 Task: Reply to email with the signature Cole Ward with the subject 'Request for a trial' from softage.1@softage.net with the message 'Please let me know if you require any additional resources to complete the project.'
Action: Mouse moved to (963, 247)
Screenshot: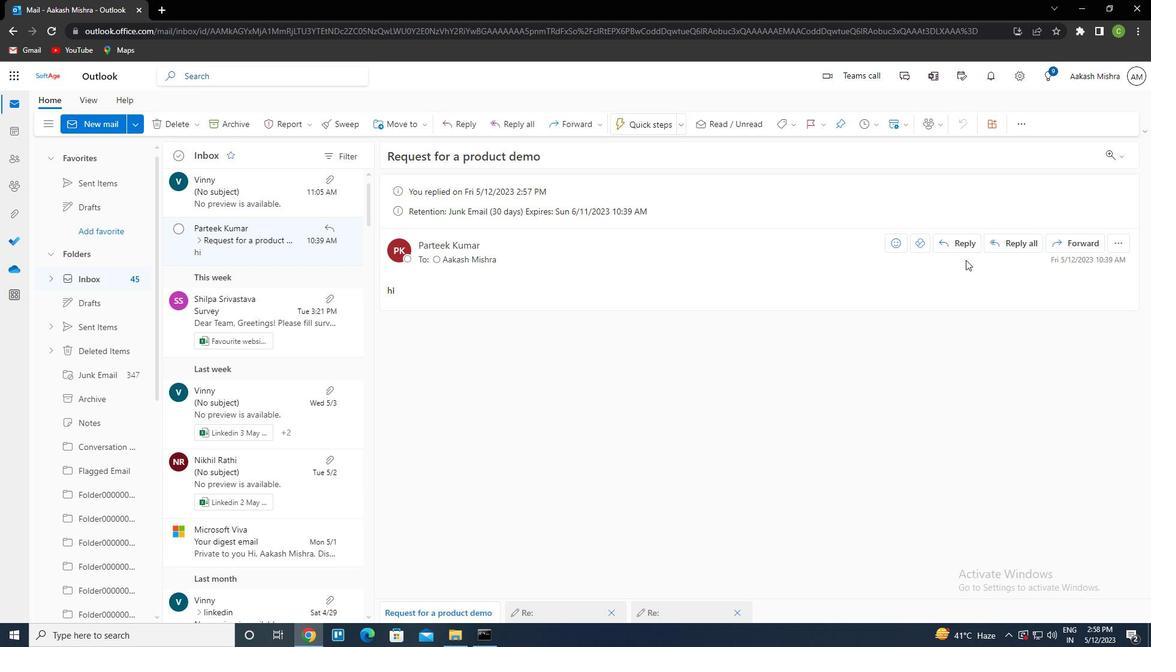 
Action: Mouse pressed left at (963, 247)
Screenshot: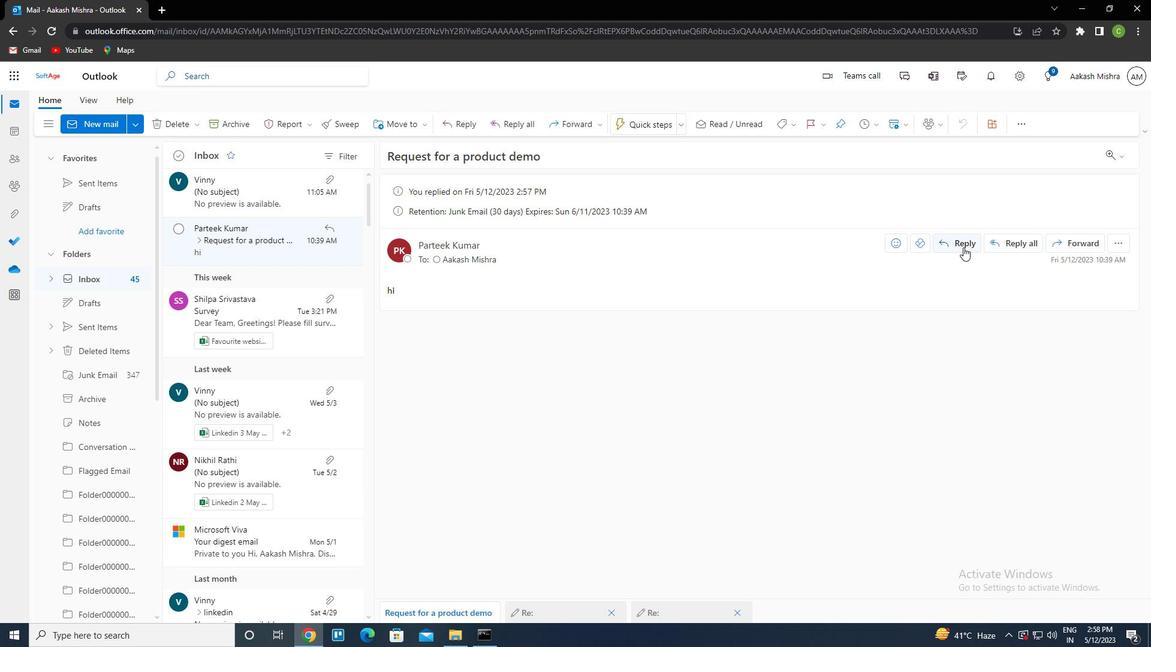 
Action: Mouse moved to (780, 124)
Screenshot: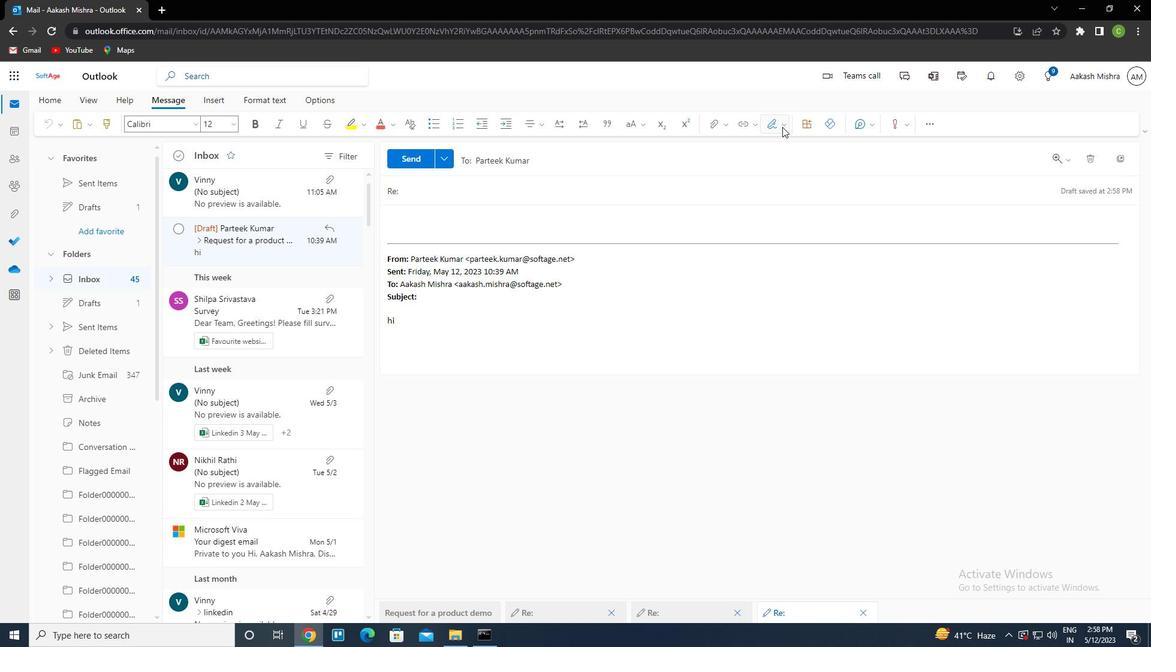 
Action: Mouse pressed left at (780, 124)
Screenshot: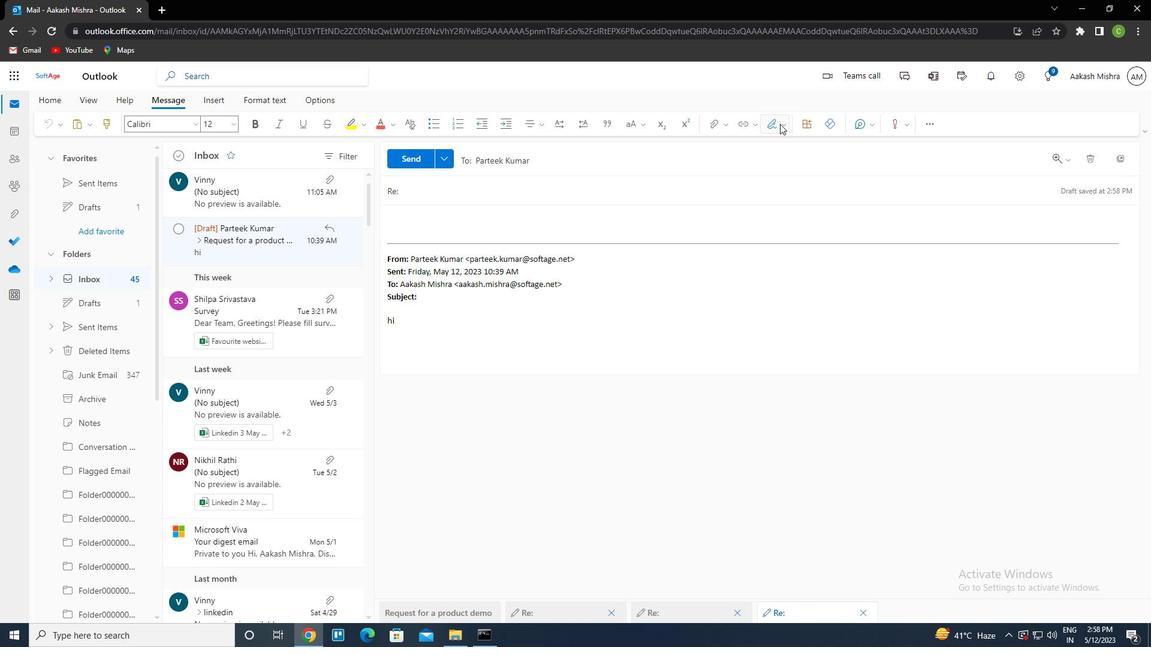 
Action: Mouse moved to (763, 170)
Screenshot: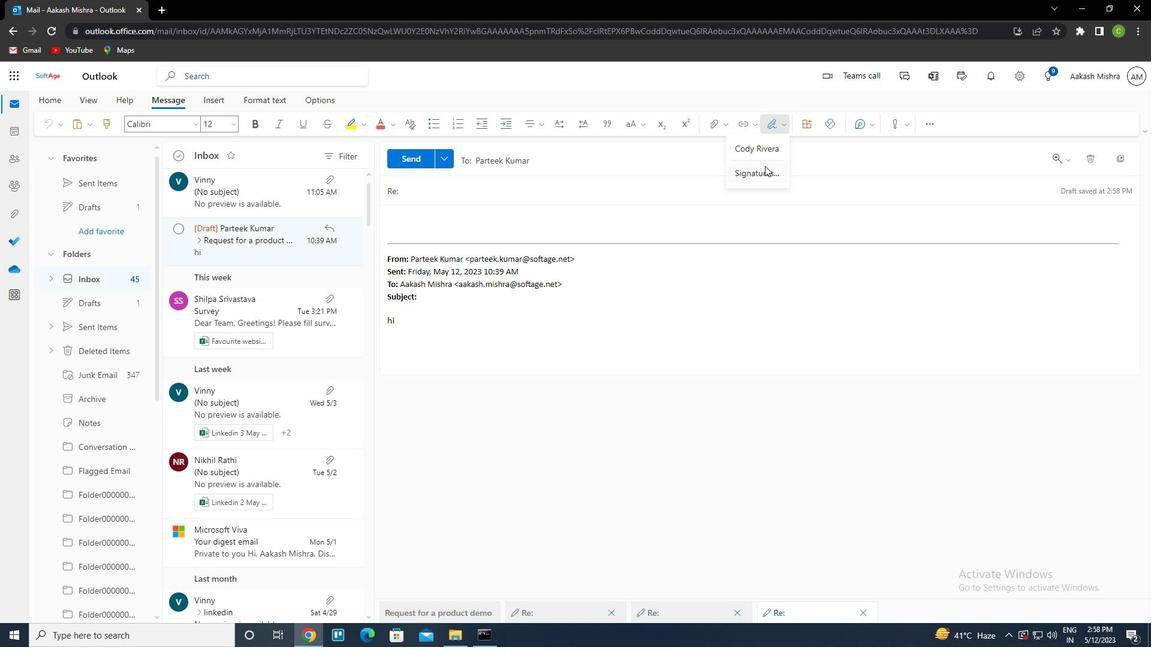 
Action: Mouse pressed left at (763, 170)
Screenshot: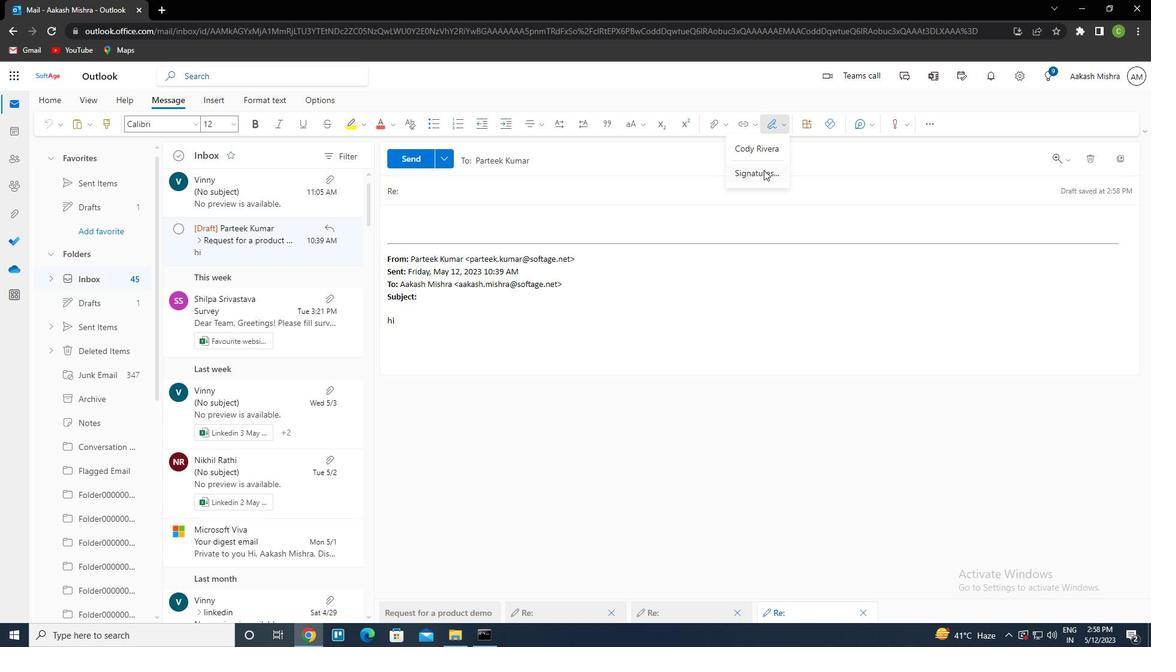
Action: Mouse moved to (800, 220)
Screenshot: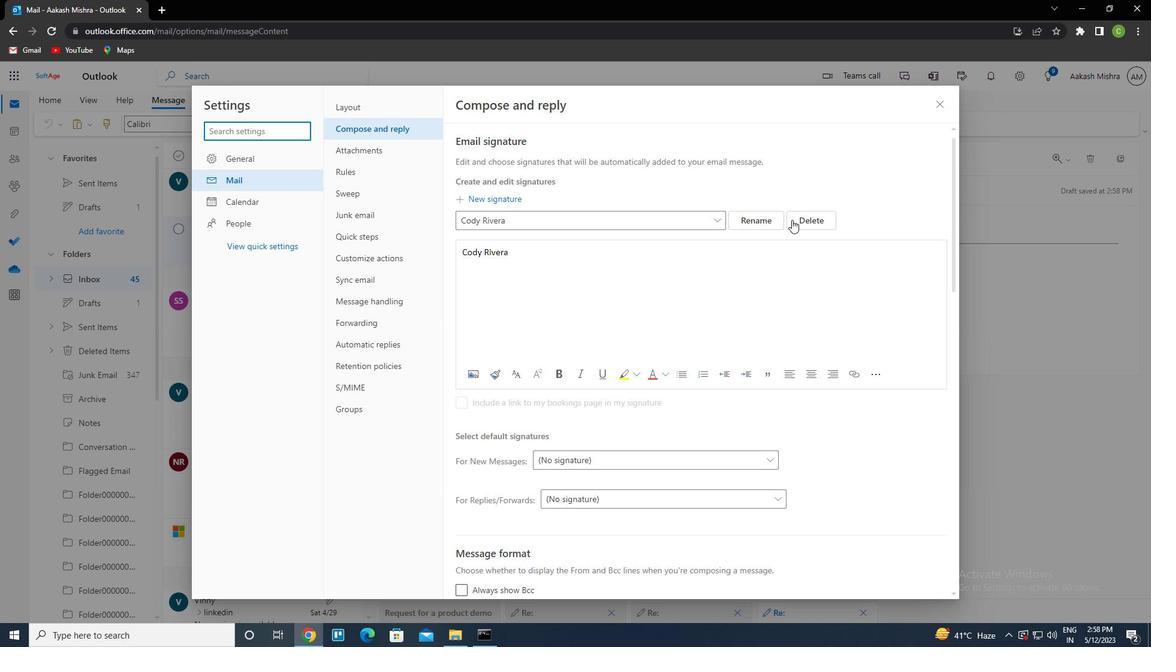 
Action: Mouse pressed left at (800, 220)
Screenshot: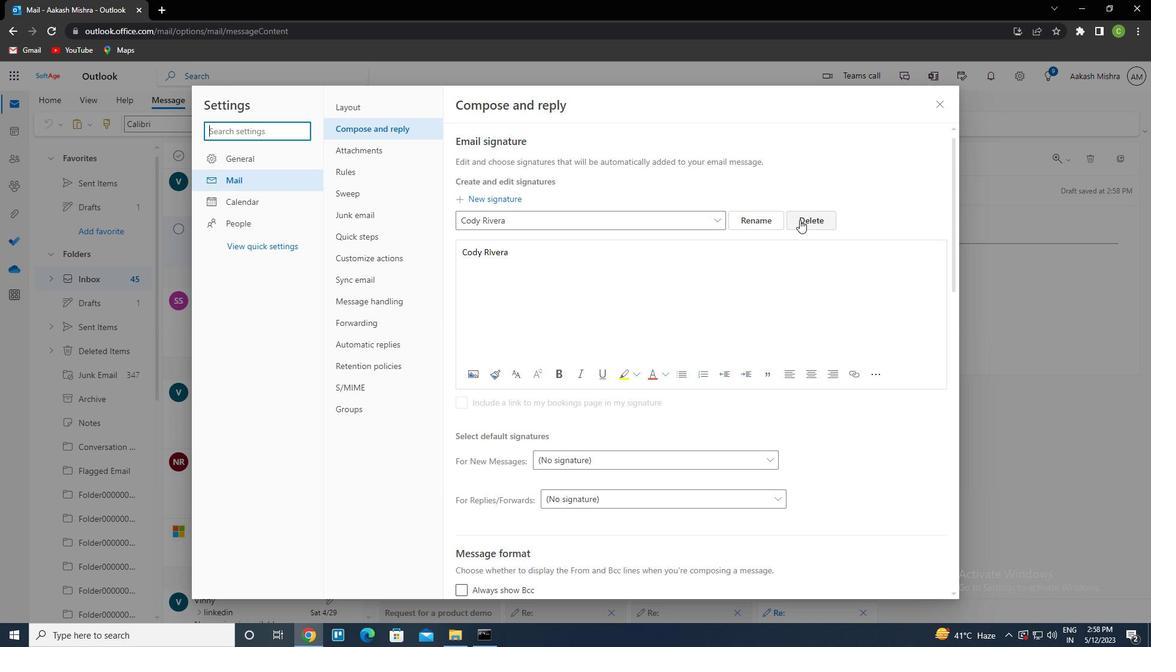 
Action: Mouse moved to (641, 224)
Screenshot: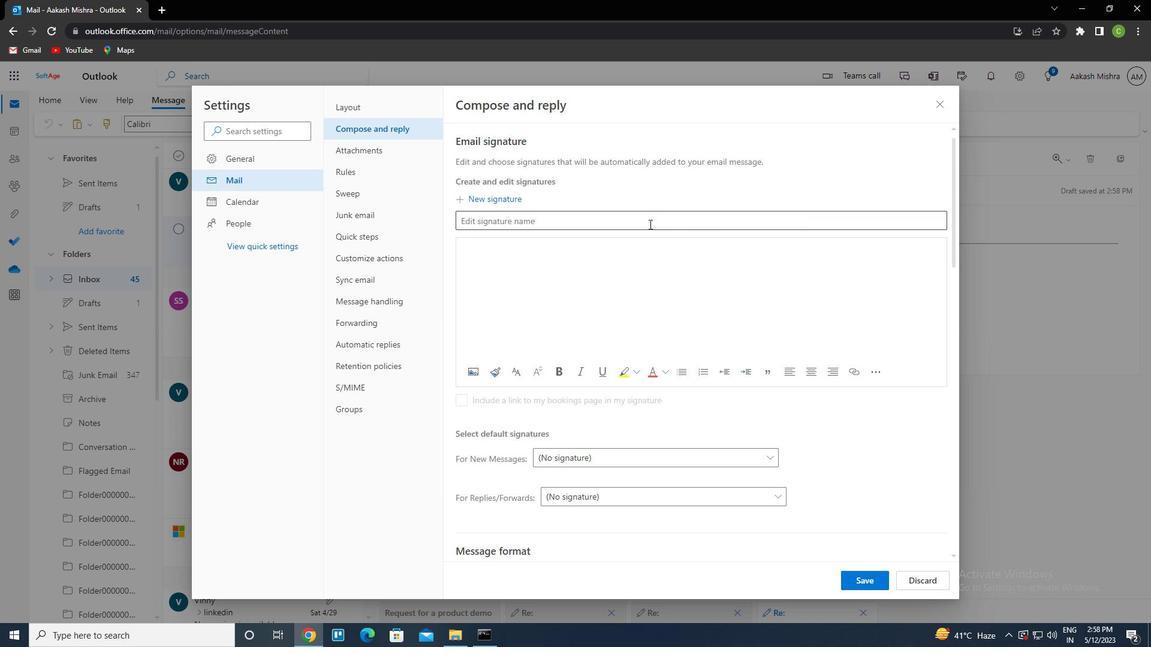 
Action: Mouse pressed left at (641, 224)
Screenshot: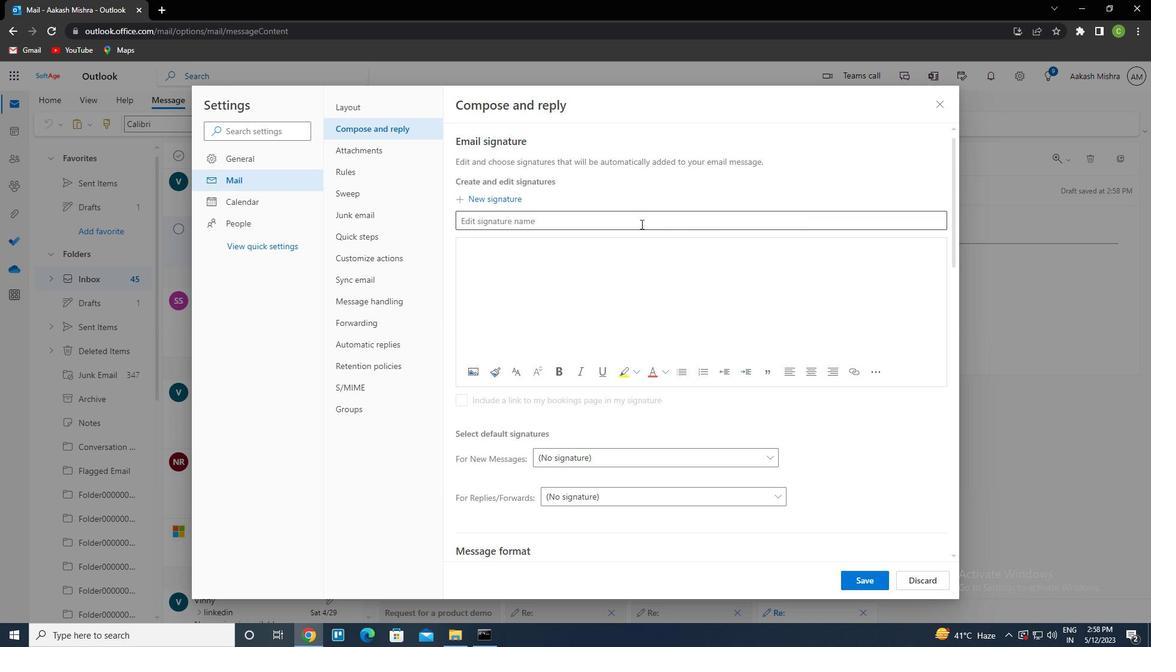 
Action: Mouse pressed left at (641, 224)
Screenshot: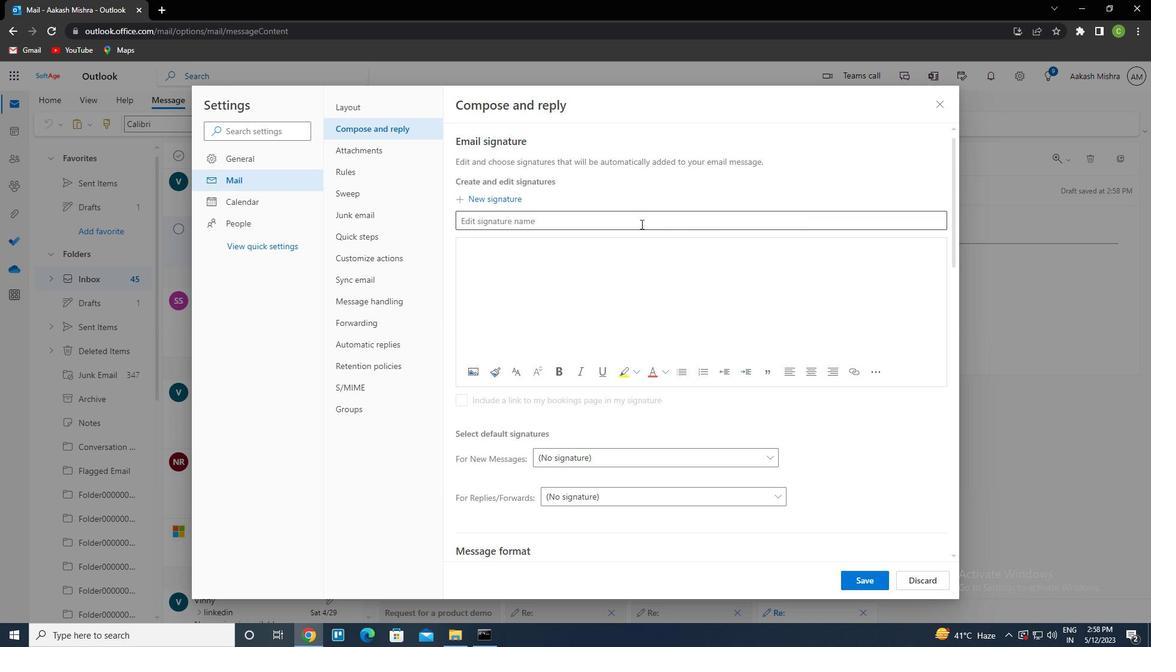 
Action: Key pressed <Key.caps_lock>c<Key.caps_lock>ole<Key.space>ward<Key.tab><Key.caps_lock>c<Key.caps_lock>ole<Key.space>ward
Screenshot: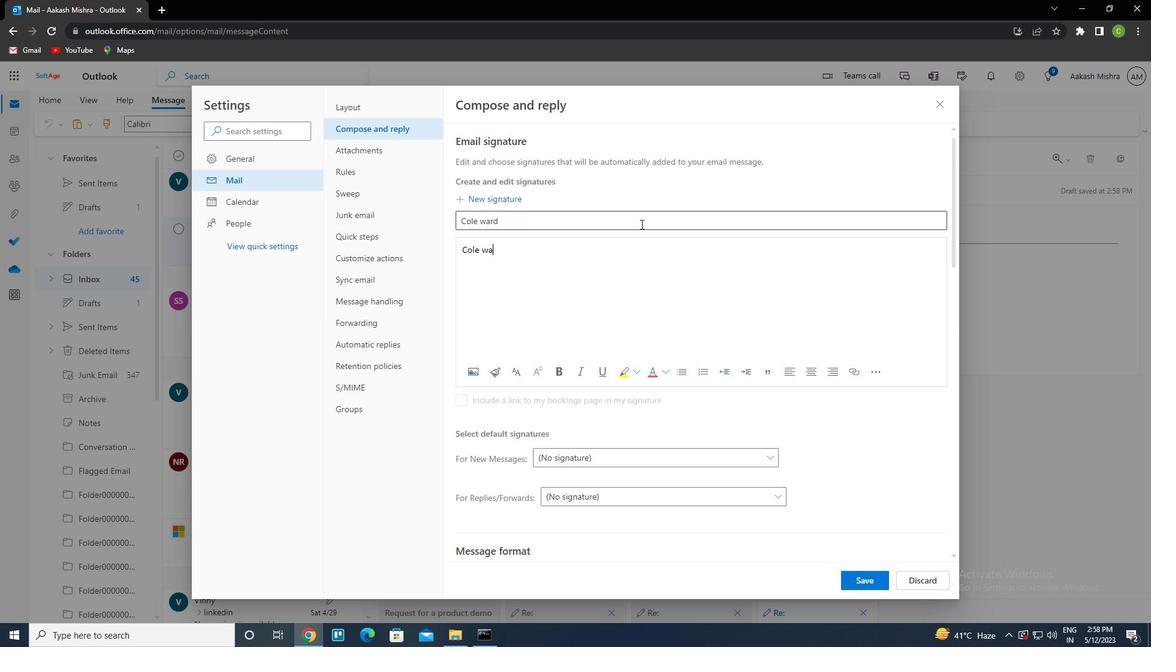 
Action: Mouse moved to (866, 586)
Screenshot: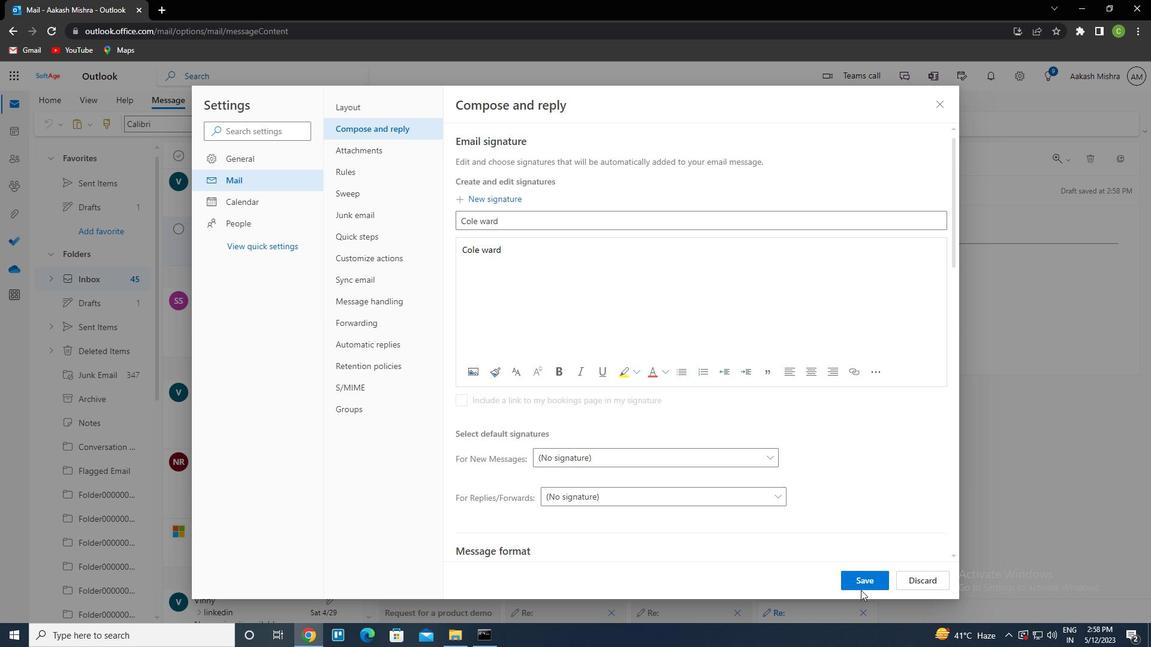 
Action: Mouse pressed left at (866, 586)
Screenshot: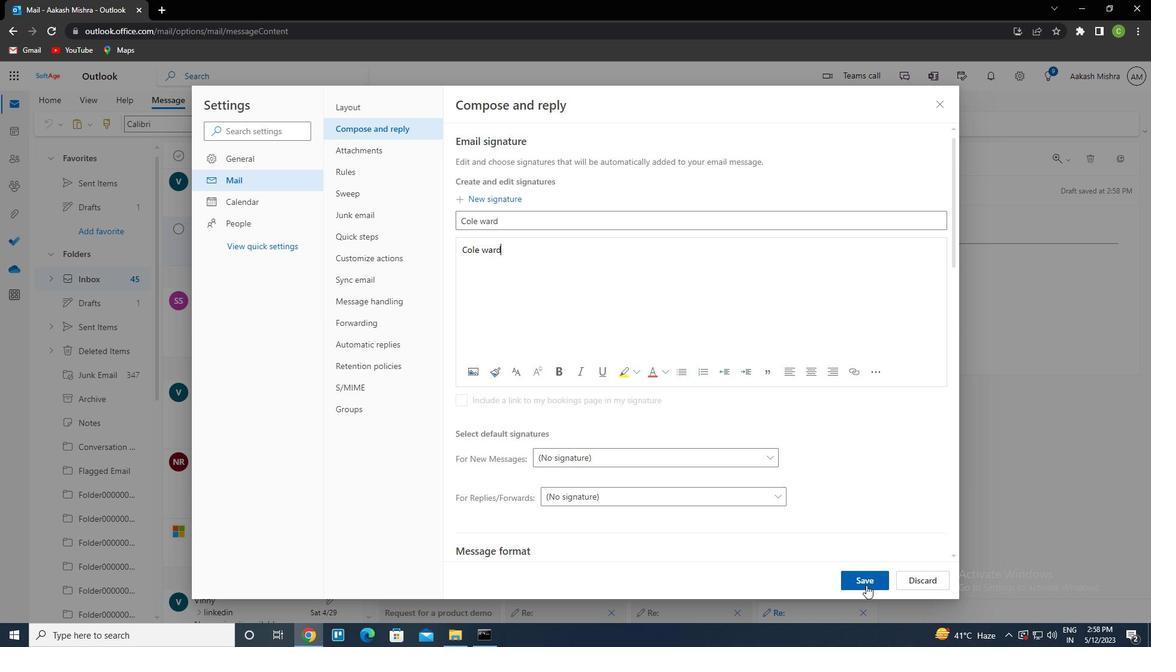 
Action: Mouse moved to (940, 107)
Screenshot: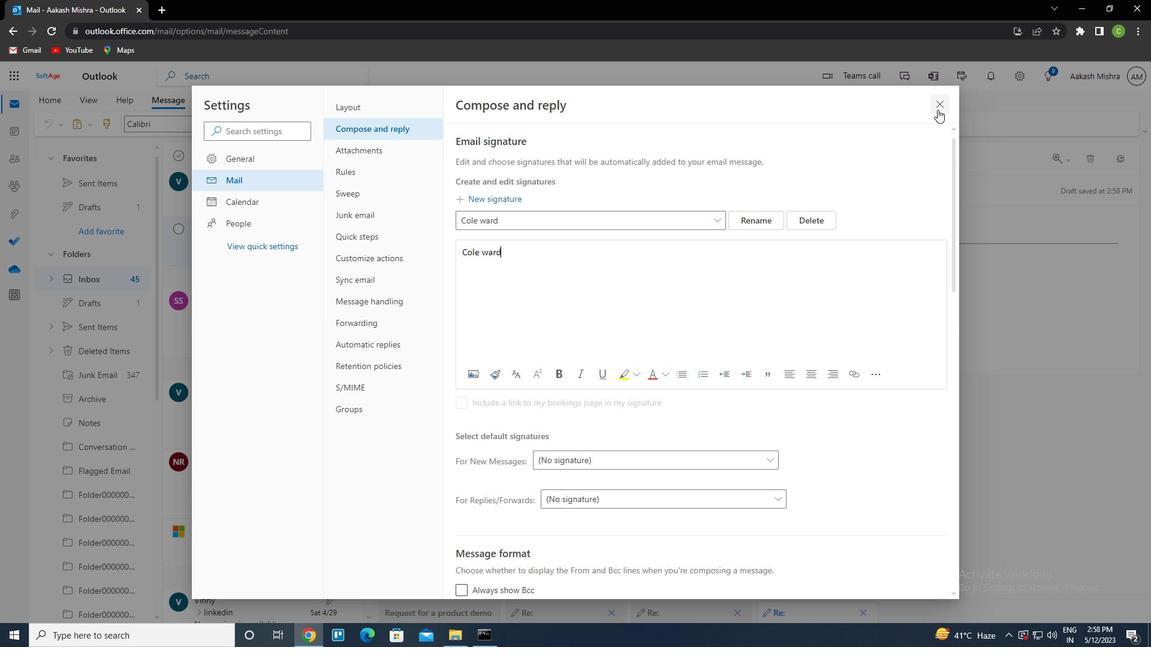 
Action: Mouse pressed left at (940, 107)
Screenshot: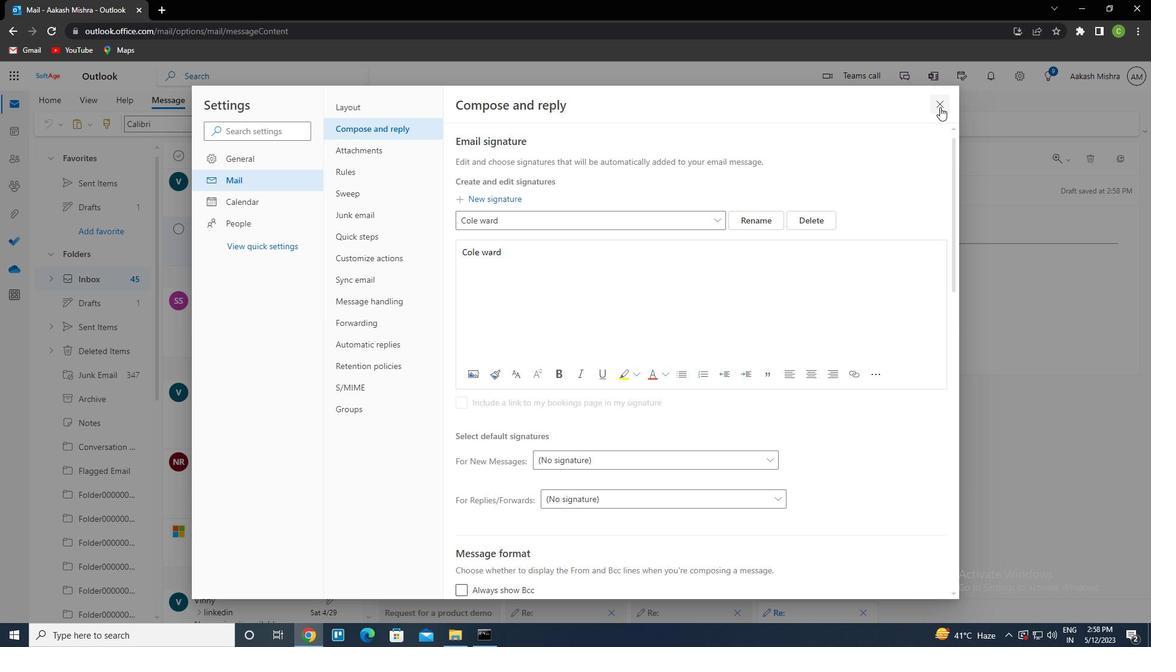 
Action: Mouse moved to (767, 119)
Screenshot: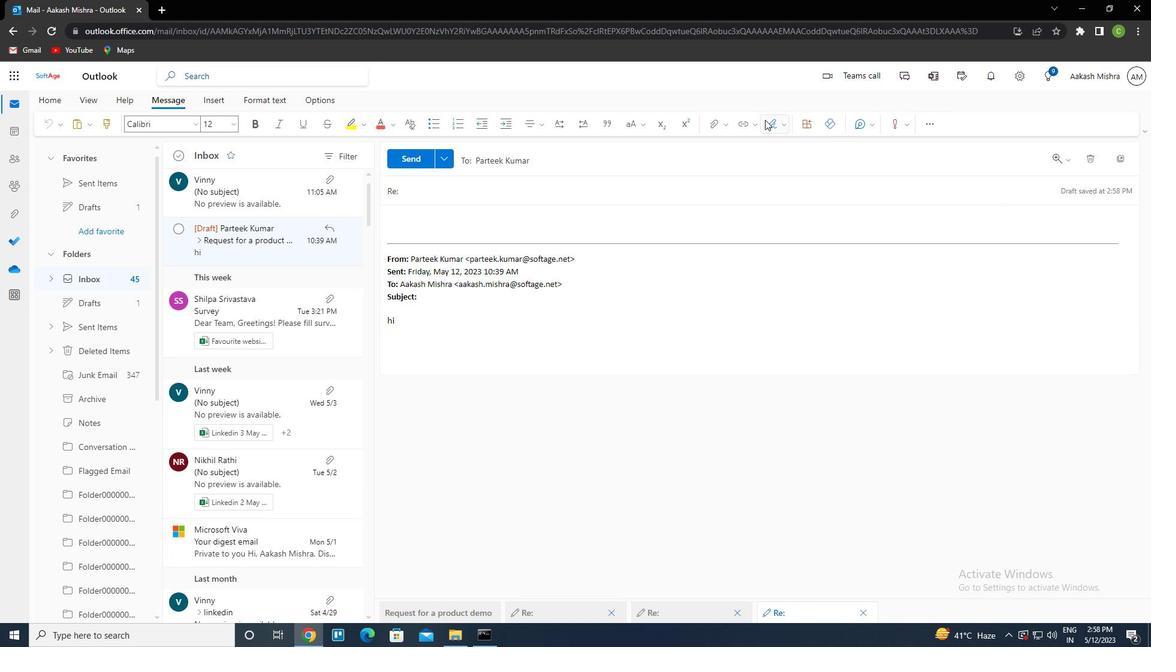 
Action: Mouse pressed left at (767, 119)
Screenshot: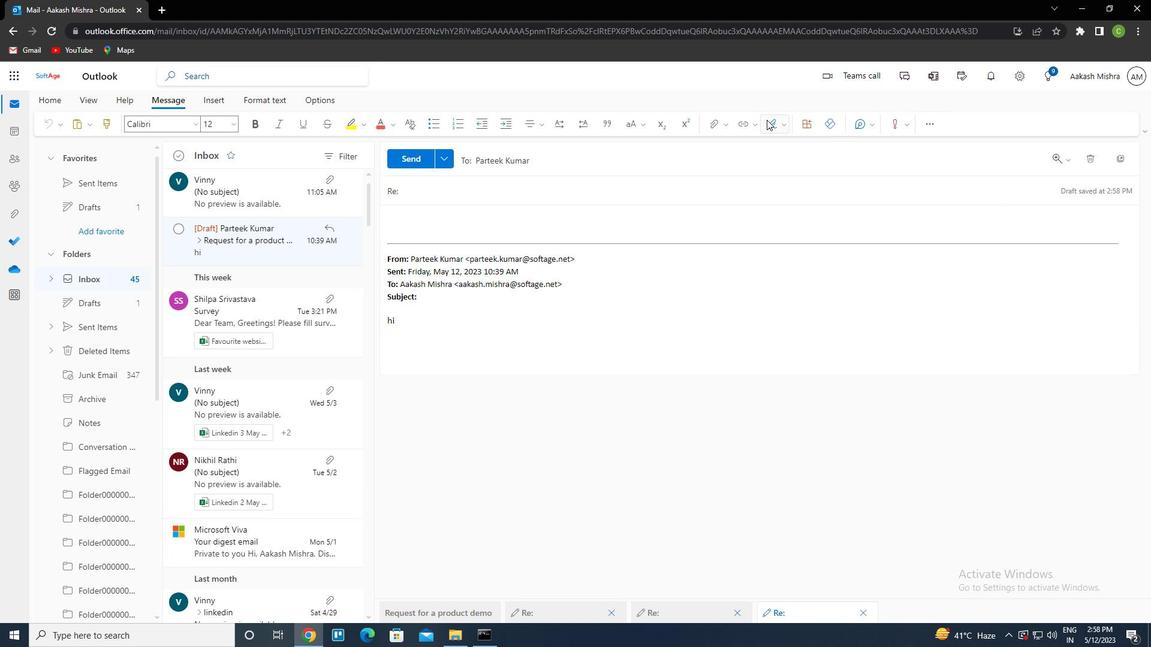 
Action: Mouse moved to (774, 145)
Screenshot: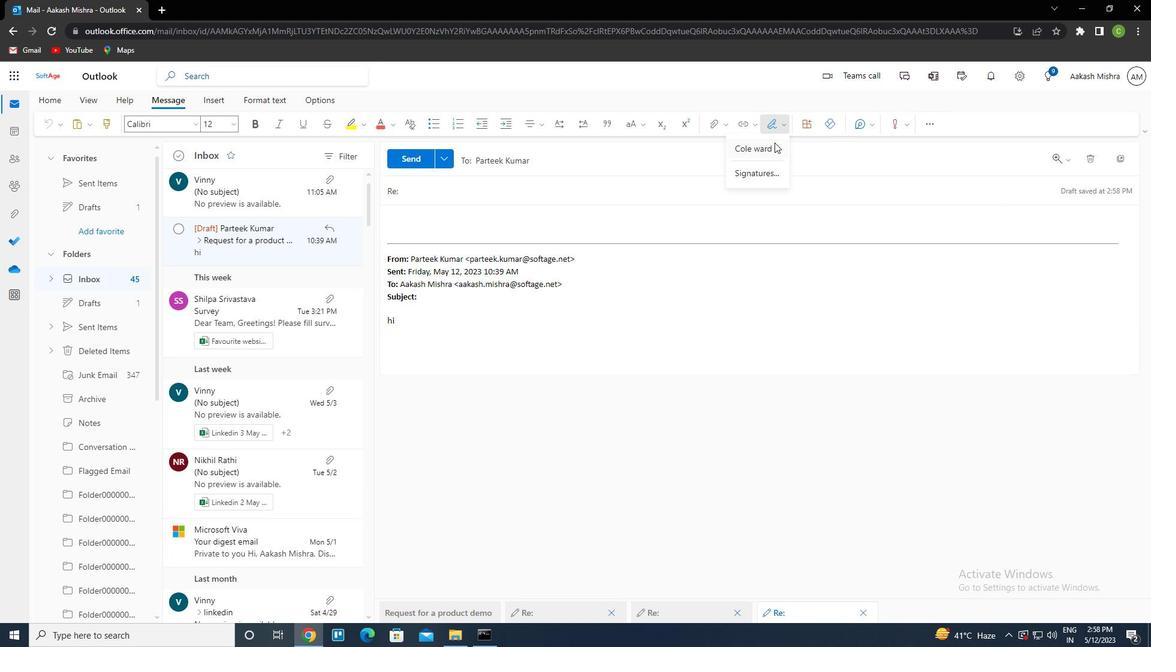 
Action: Mouse pressed left at (774, 145)
Screenshot: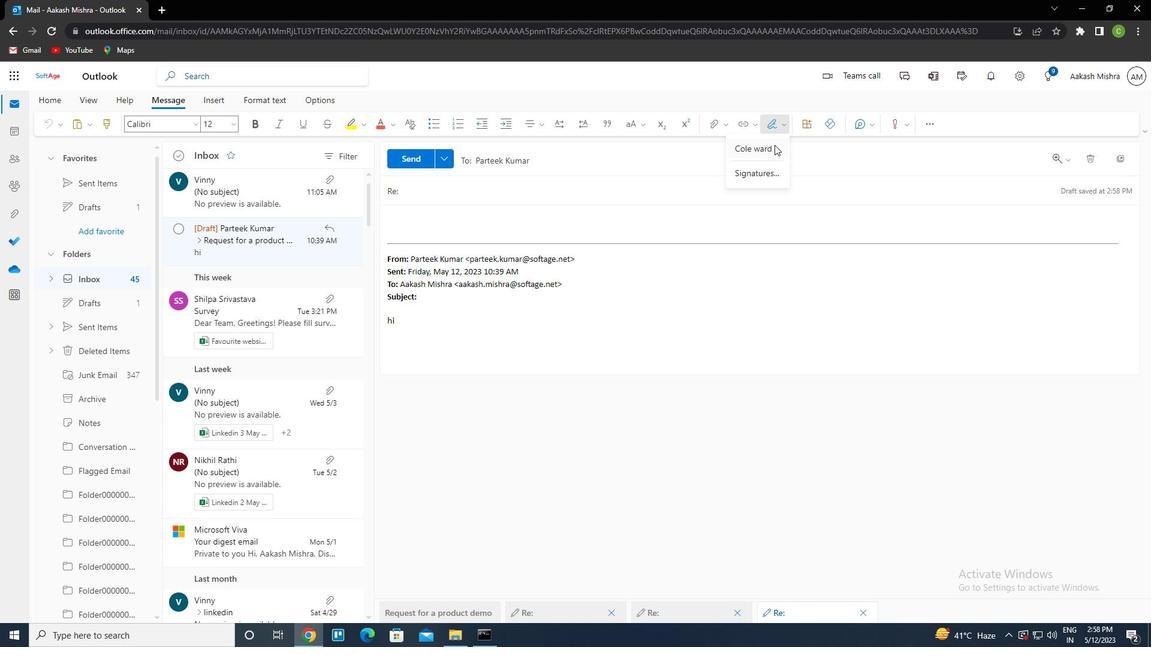 
Action: Mouse moved to (414, 195)
Screenshot: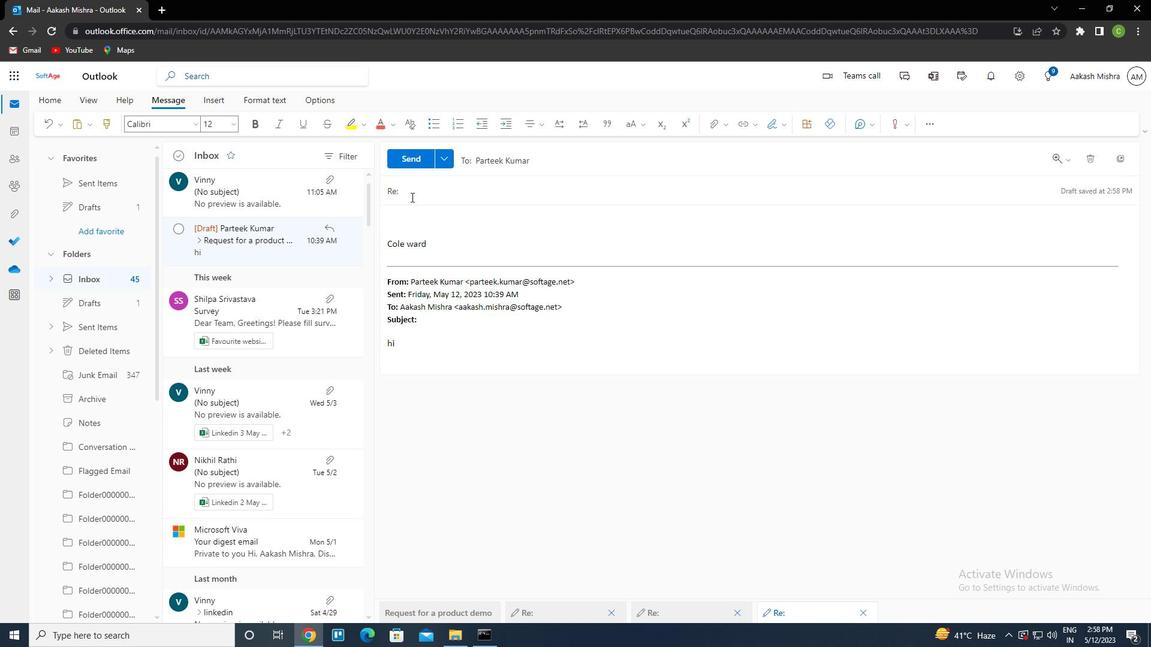 
Action: Mouse pressed left at (414, 195)
Screenshot: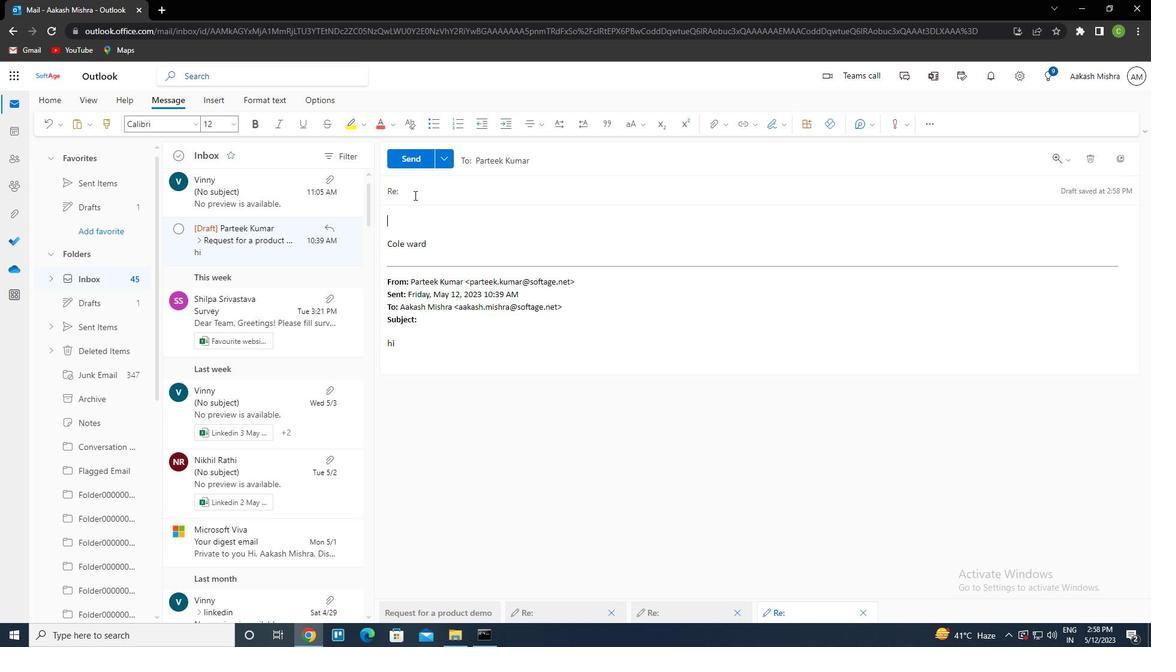
Action: Key pressed <Key.caps_lock>r<Key.caps_lock>equest<Key.space>for<Key.space>a<Key.space>trail<Key.tab><Key.caps_lock>p<Key.caps_lock>lease<Key.space>let<Key.space>me<Key.space>know<Key.space>if<Key.space>w<Key.backspace>you<Key.space>require<Key.space>any<Key.space>additional<Key.space>resources<Key.space>to<Key.space>complete<Key.space>the<Key.space>project
Screenshot: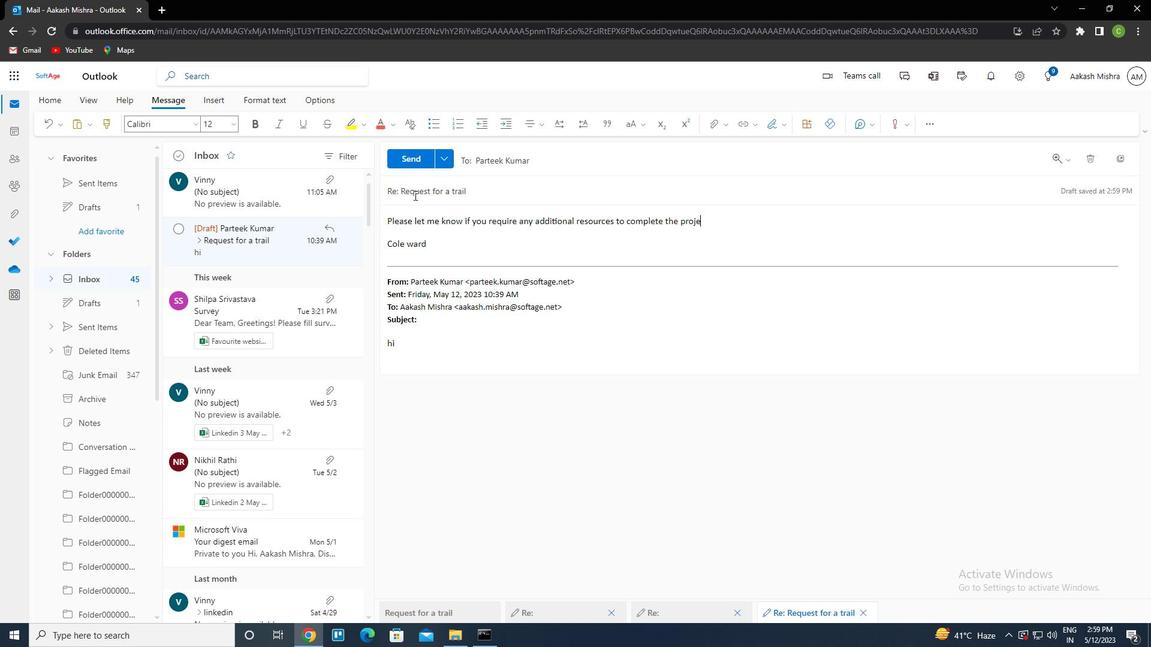 
Action: Mouse moved to (421, 154)
Screenshot: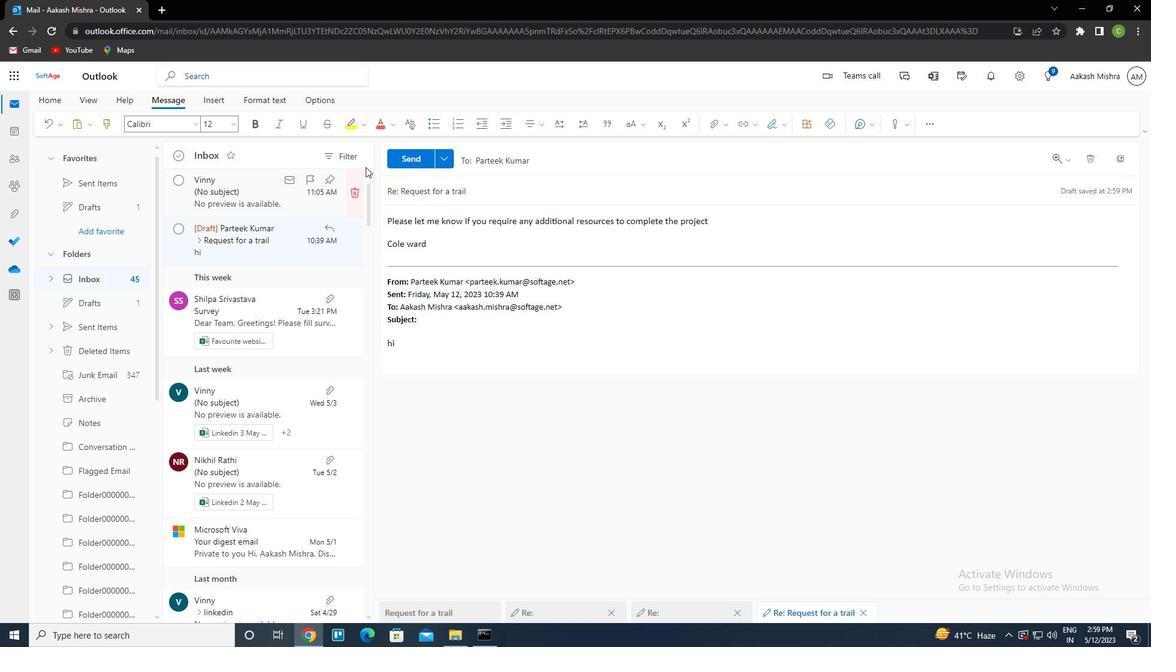 
Action: Mouse pressed left at (421, 154)
Screenshot: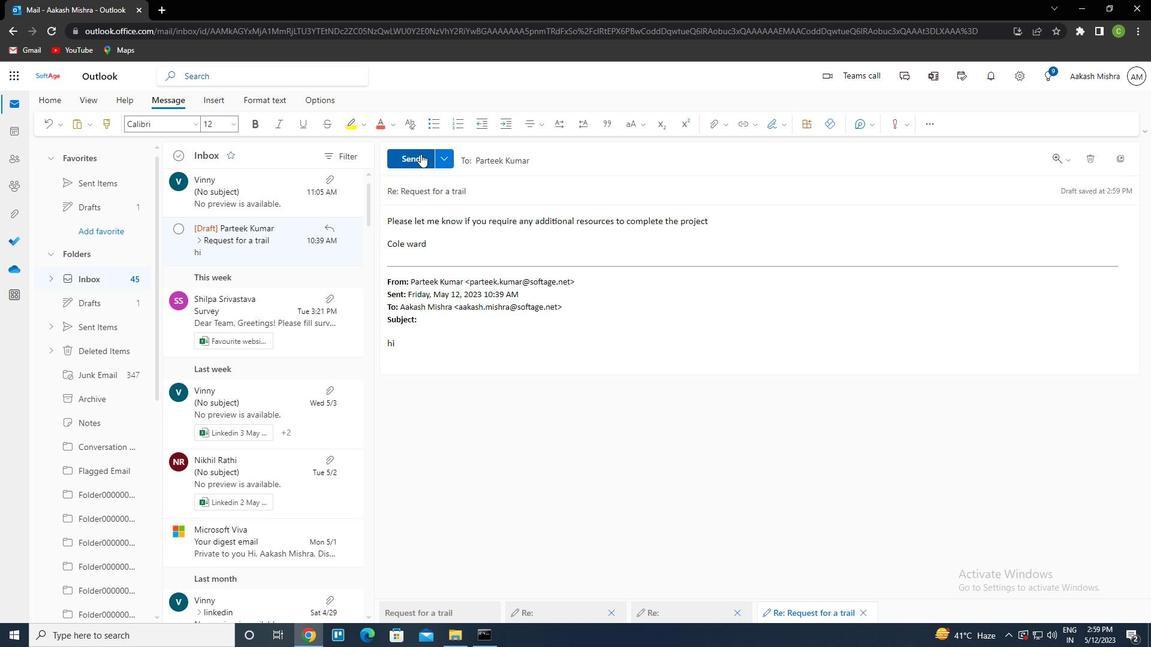 
Action: Mouse moved to (612, 361)
Screenshot: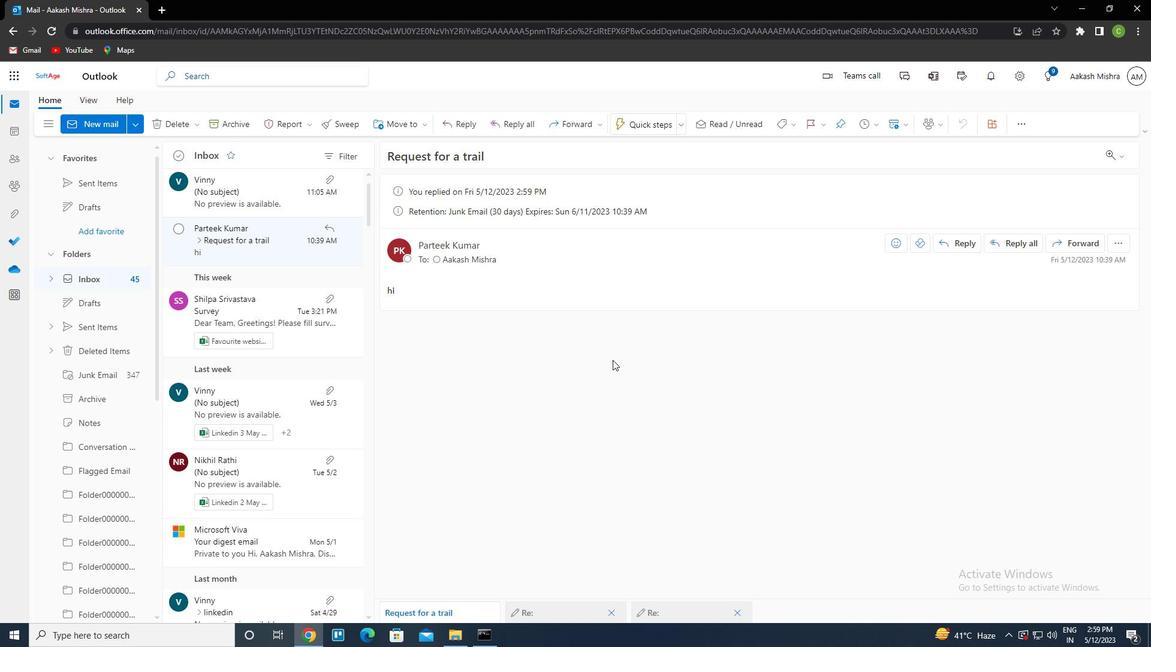 
